 Task: Look for products in the category "Sun Protection & Bug Spray" from Thinkbaby only.
Action: Mouse moved to (325, 155)
Screenshot: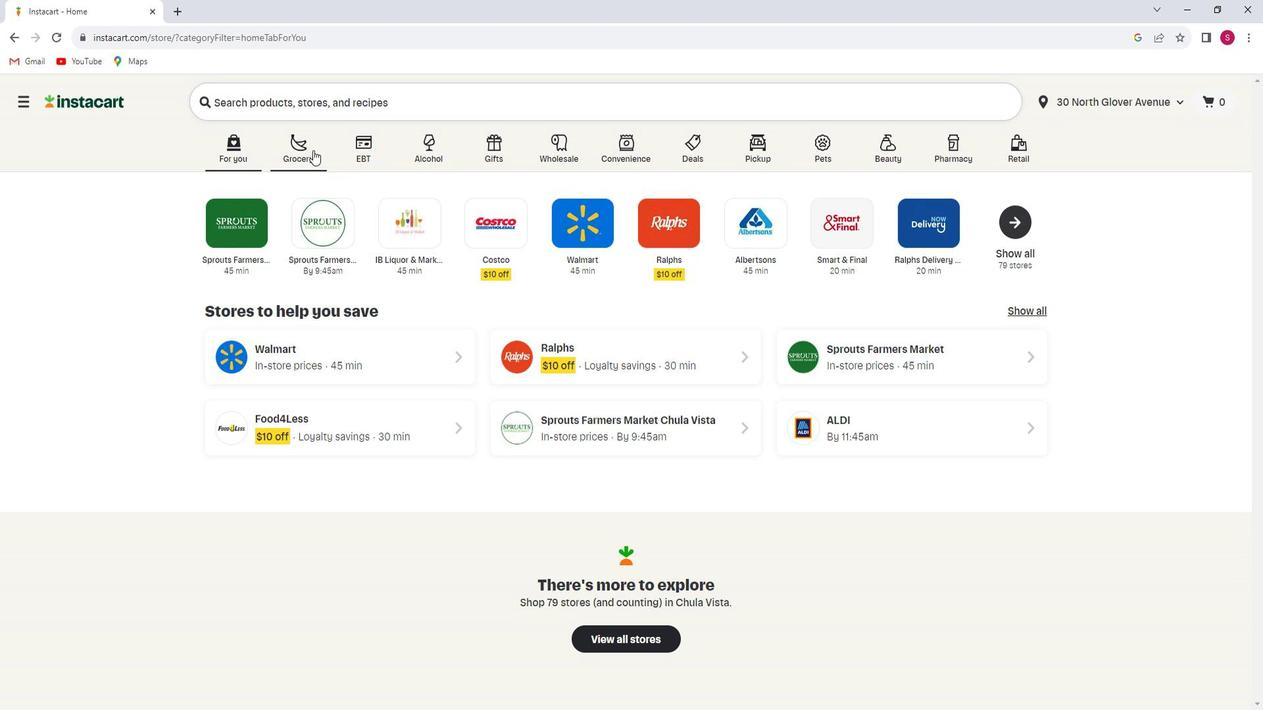 
Action: Mouse pressed left at (325, 155)
Screenshot: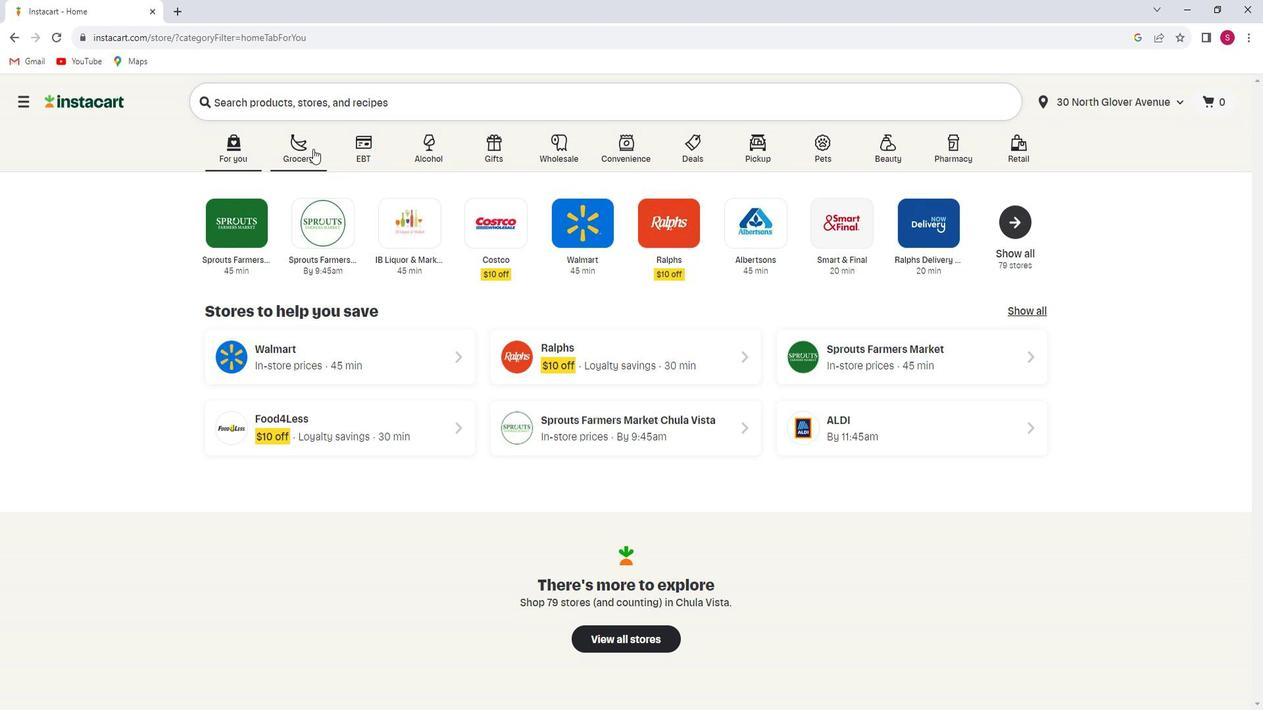 
Action: Mouse moved to (354, 377)
Screenshot: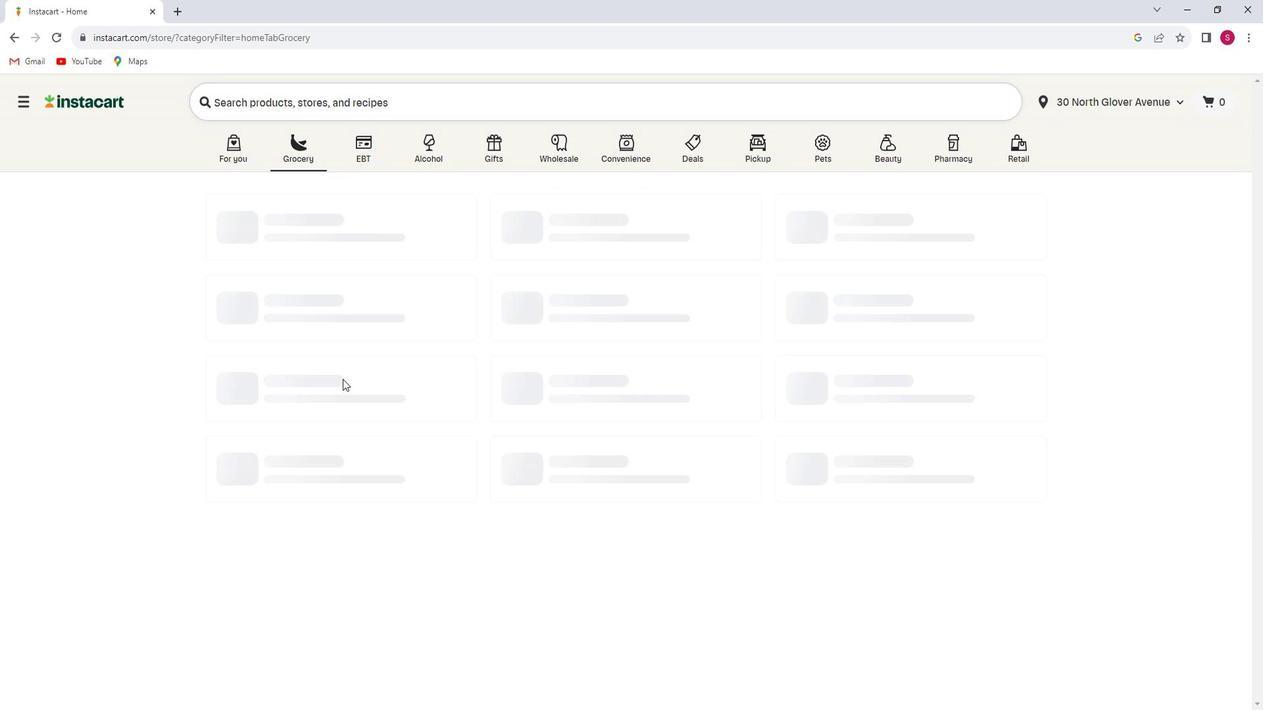 
Action: Key pressed <Key.space>
Screenshot: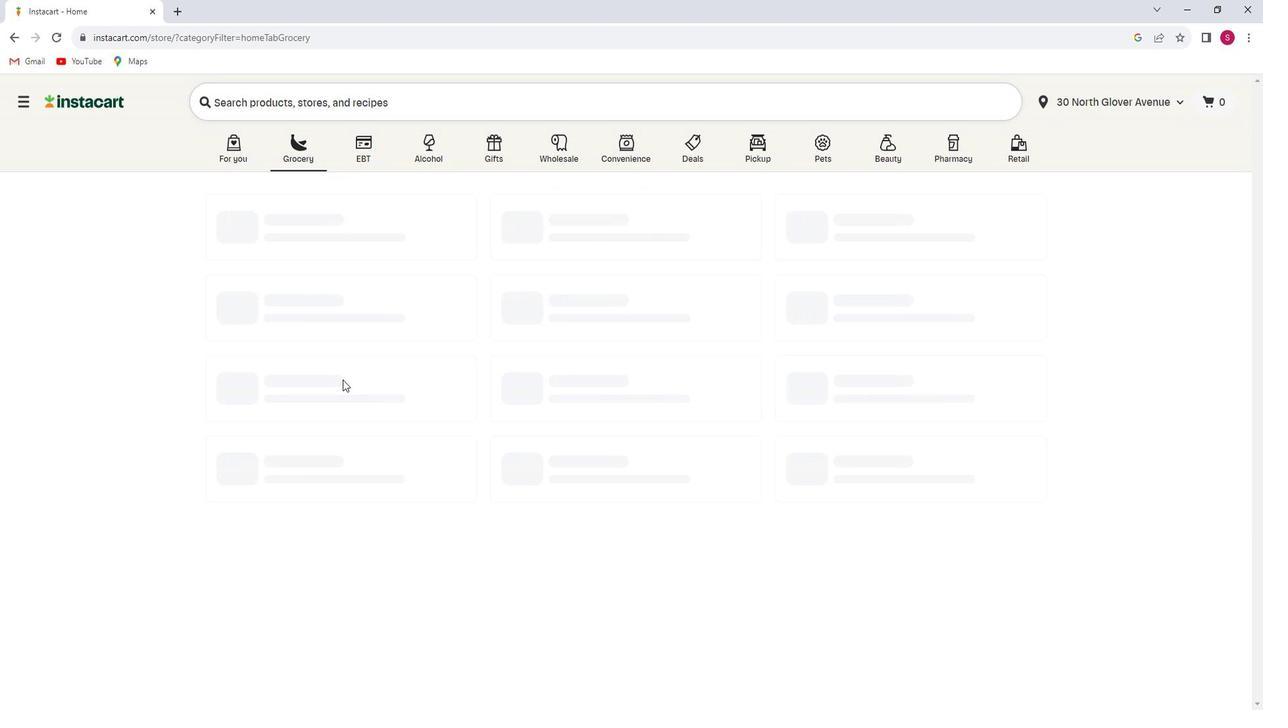 
Action: Mouse pressed left at (354, 377)
Screenshot: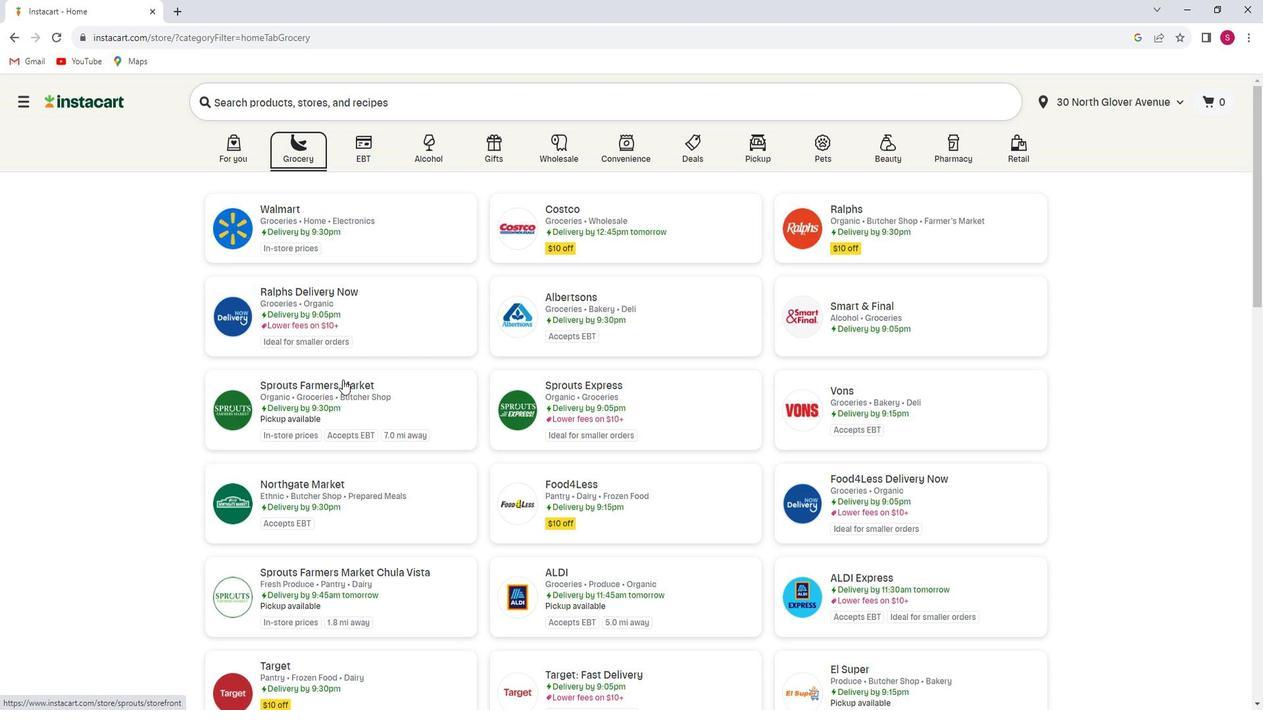 
Action: Mouse moved to (135, 422)
Screenshot: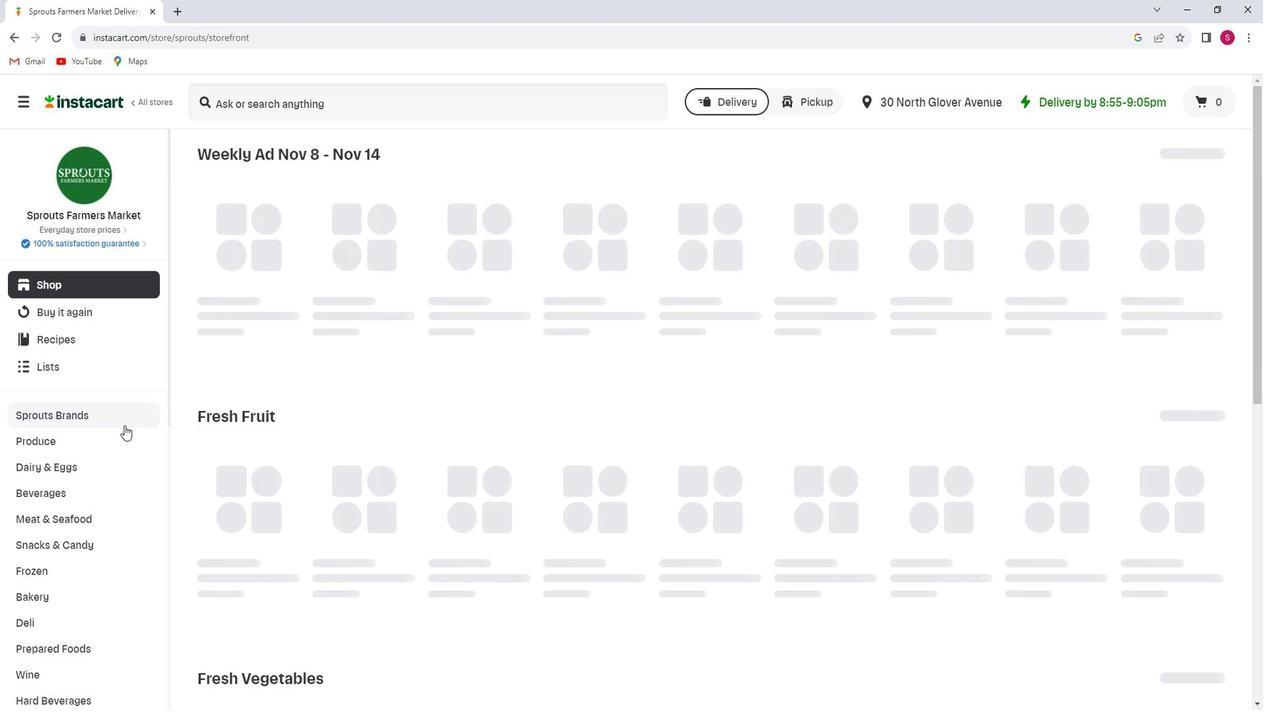 
Action: Mouse scrolled (135, 421) with delta (0, 0)
Screenshot: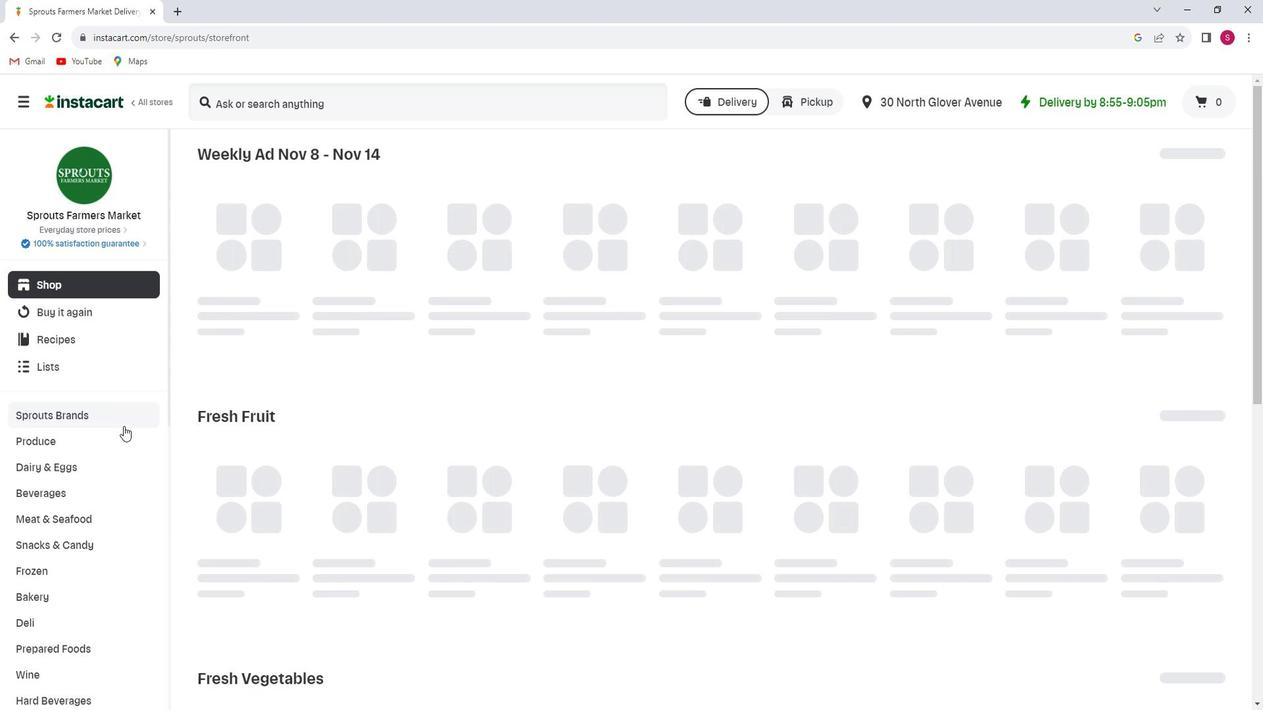 
Action: Mouse moved to (134, 422)
Screenshot: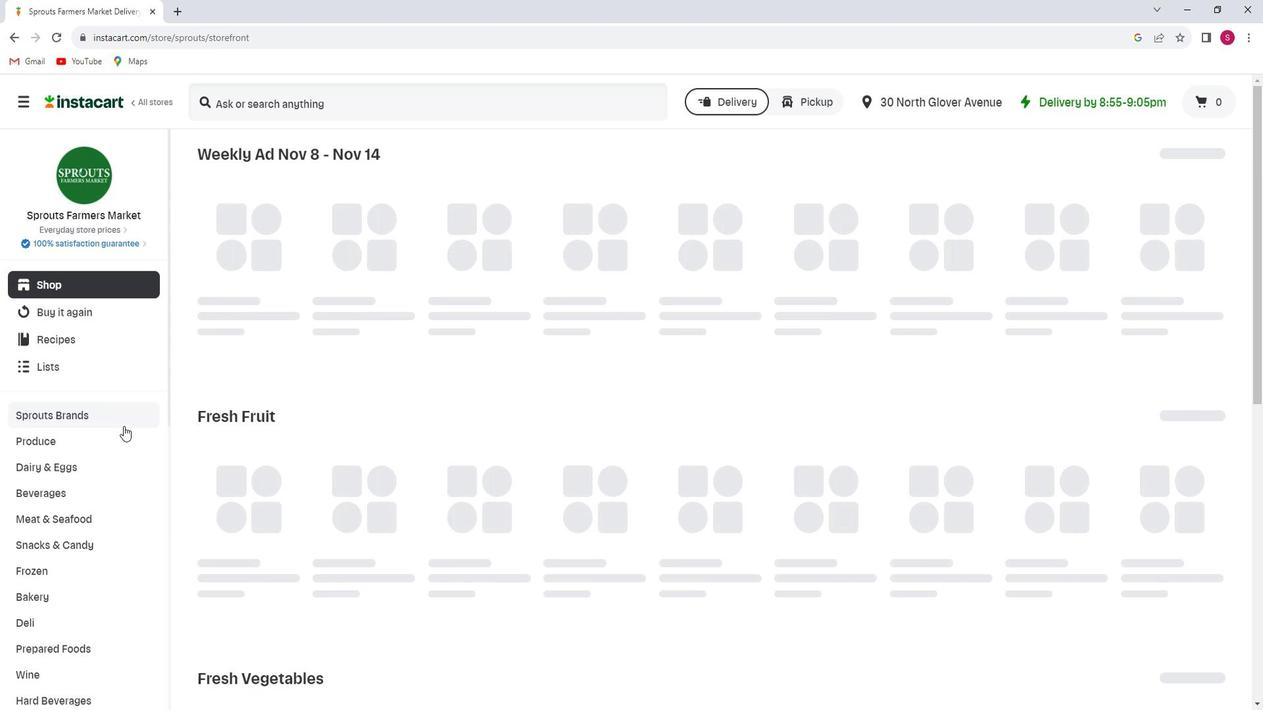 
Action: Mouse scrolled (134, 421) with delta (0, 0)
Screenshot: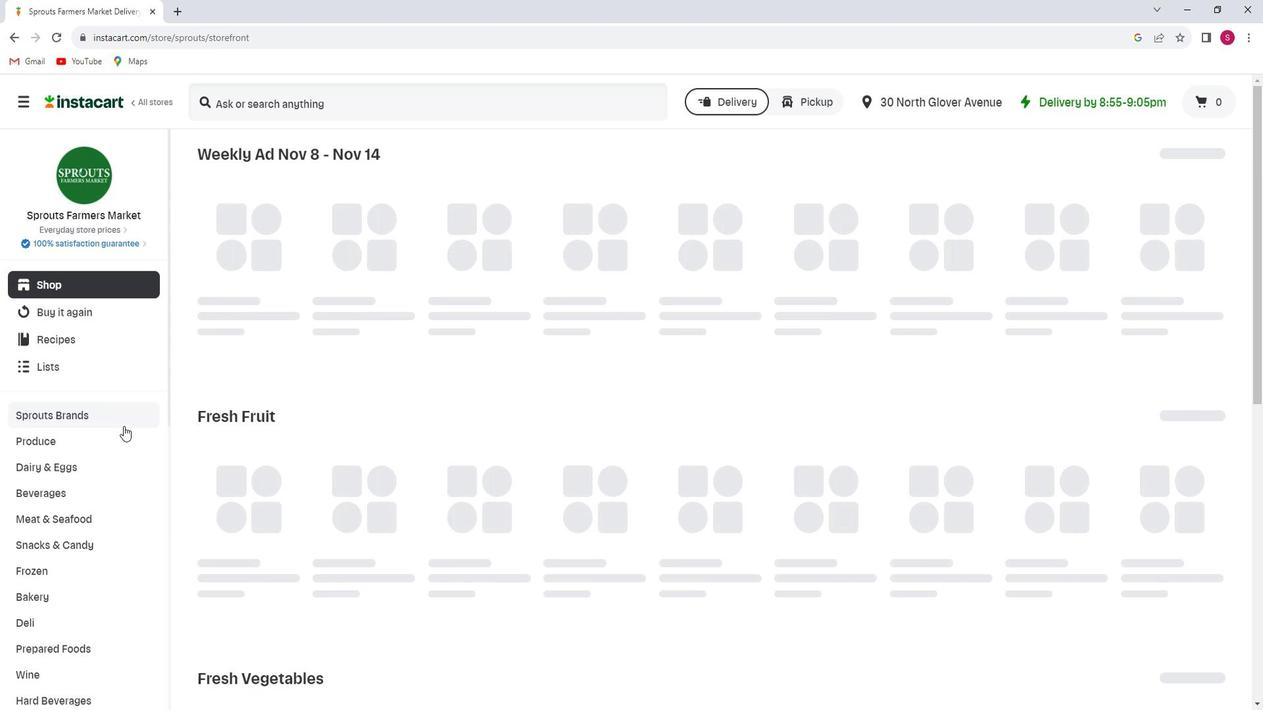 
Action: Mouse scrolled (134, 421) with delta (0, 0)
Screenshot: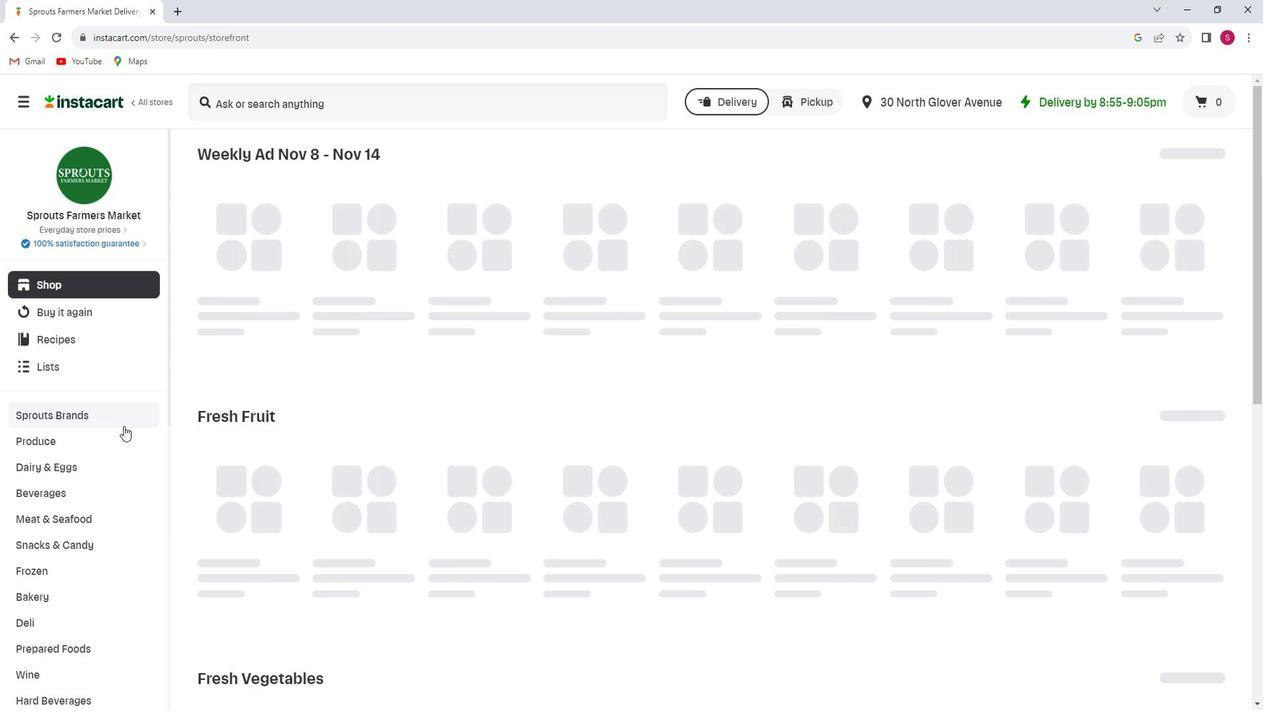 
Action: Mouse scrolled (134, 421) with delta (0, 0)
Screenshot: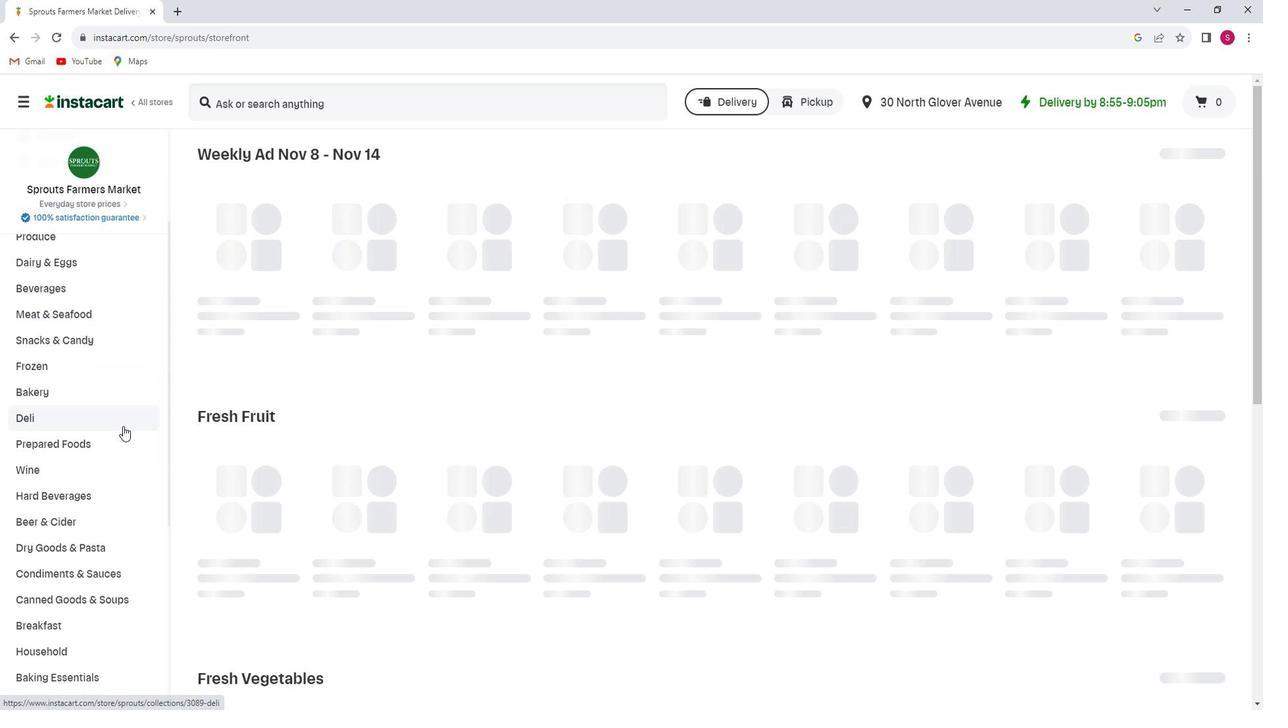 
Action: Mouse scrolled (134, 421) with delta (0, 0)
Screenshot: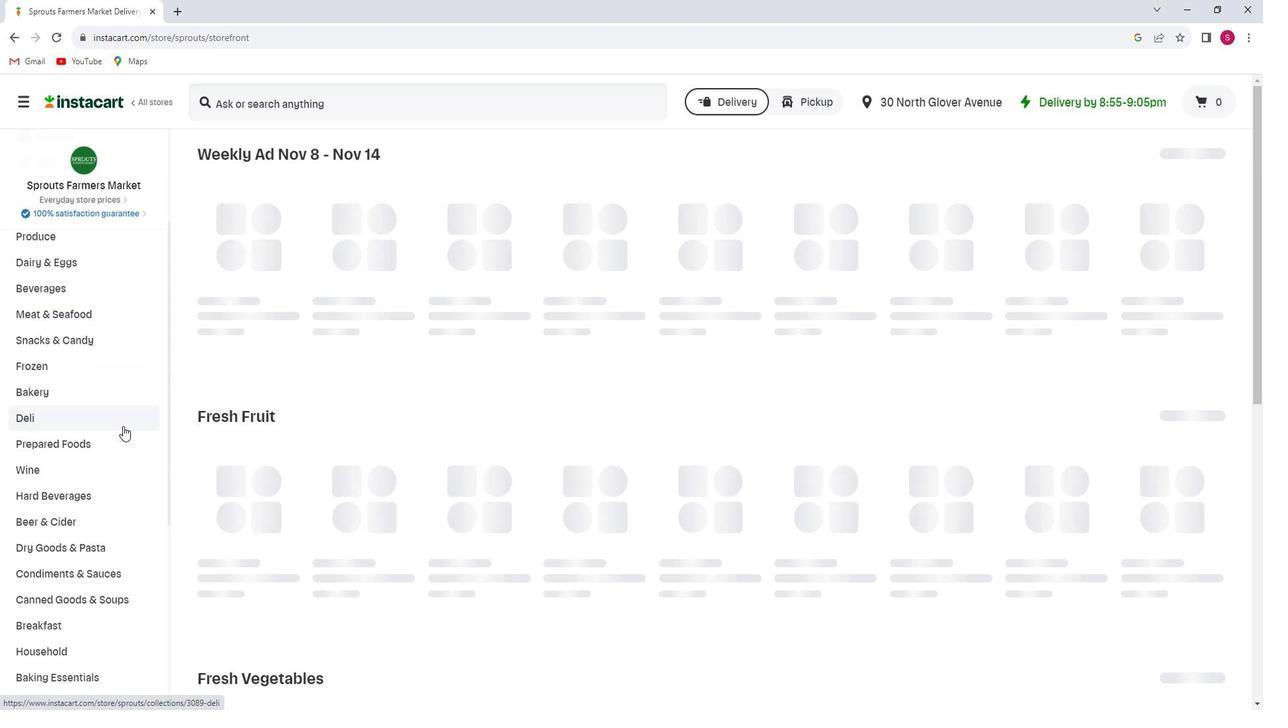 
Action: Mouse moved to (112, 436)
Screenshot: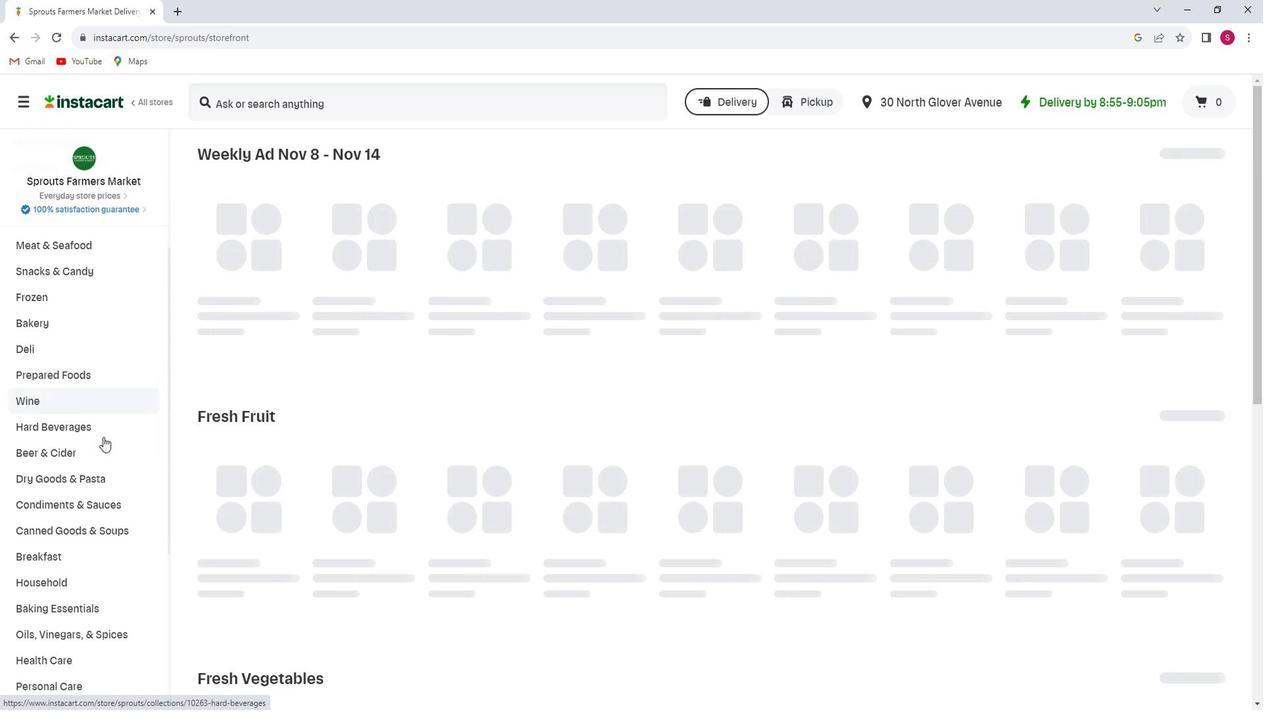 
Action: Mouse scrolled (112, 435) with delta (0, 0)
Screenshot: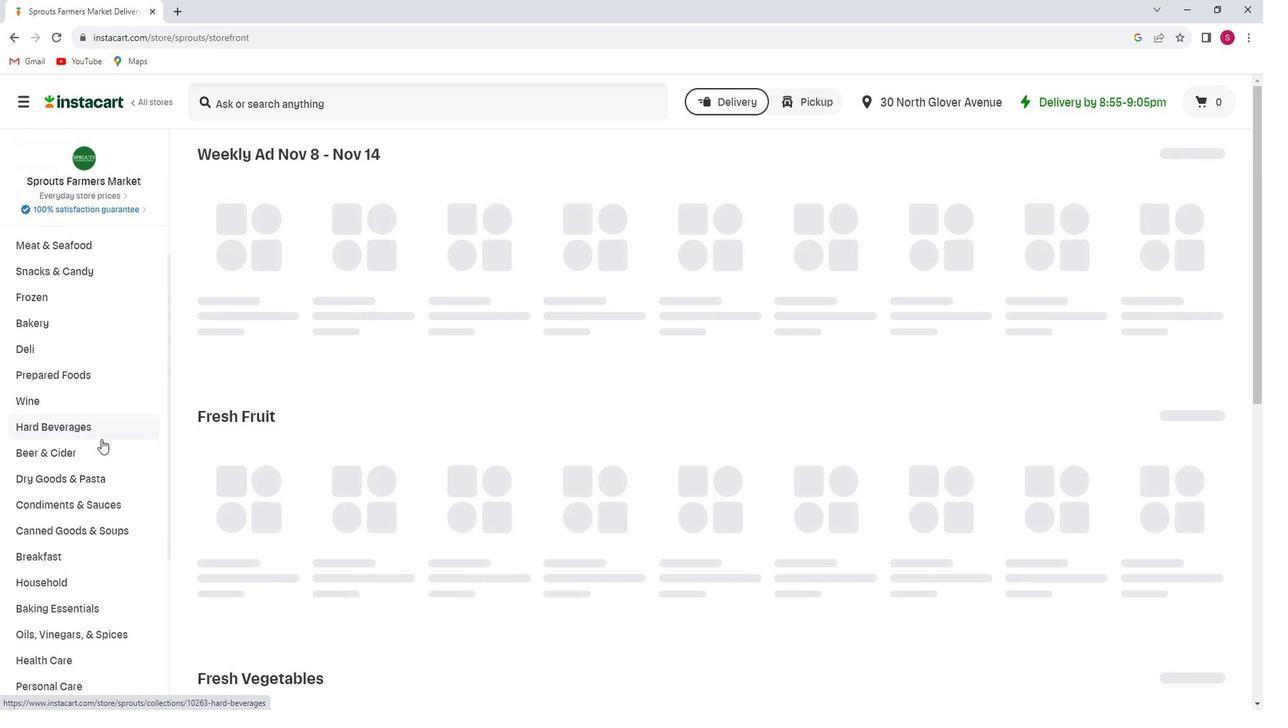
Action: Mouse scrolled (112, 435) with delta (0, 0)
Screenshot: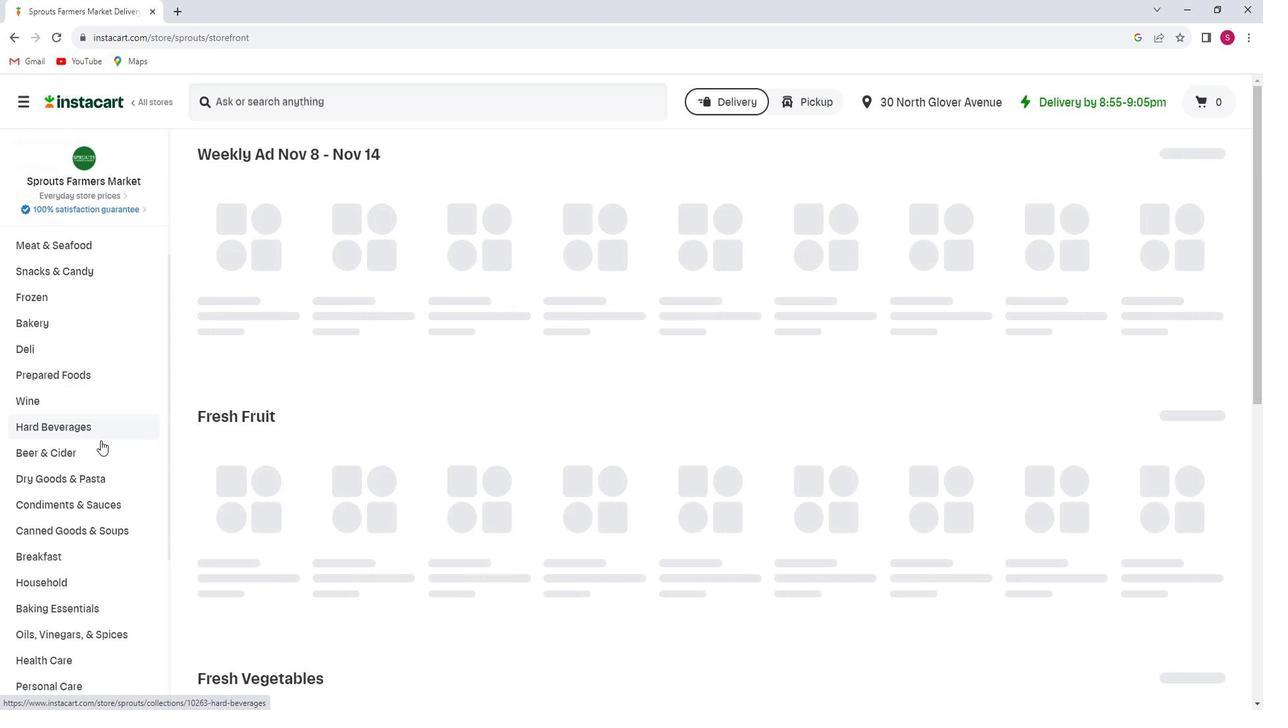 
Action: Mouse scrolled (112, 435) with delta (0, 0)
Screenshot: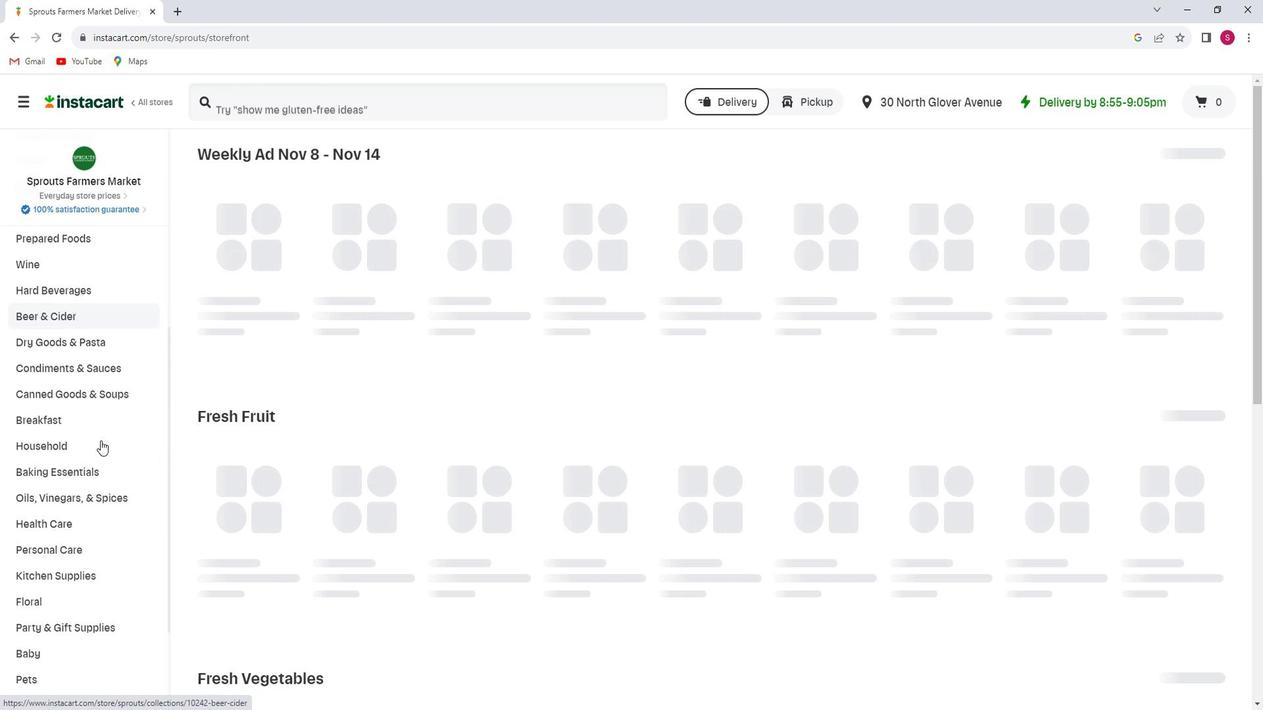 
Action: Mouse moved to (83, 468)
Screenshot: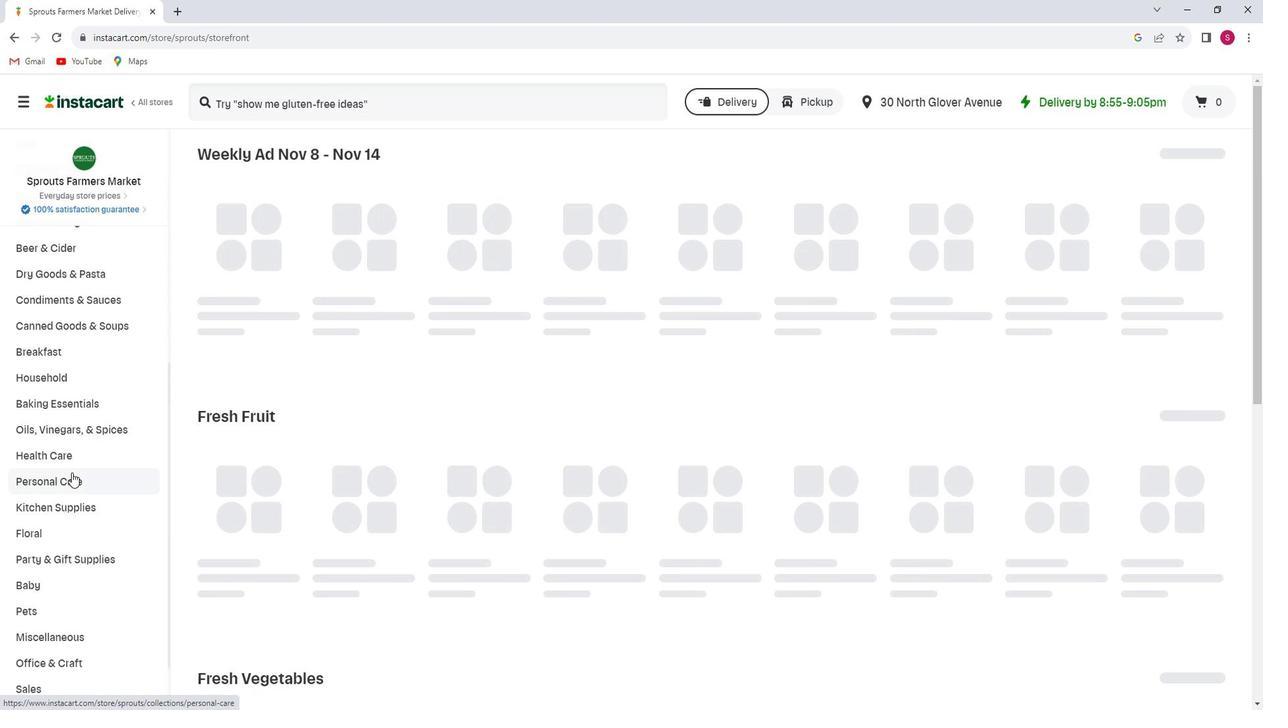 
Action: Mouse pressed left at (83, 468)
Screenshot: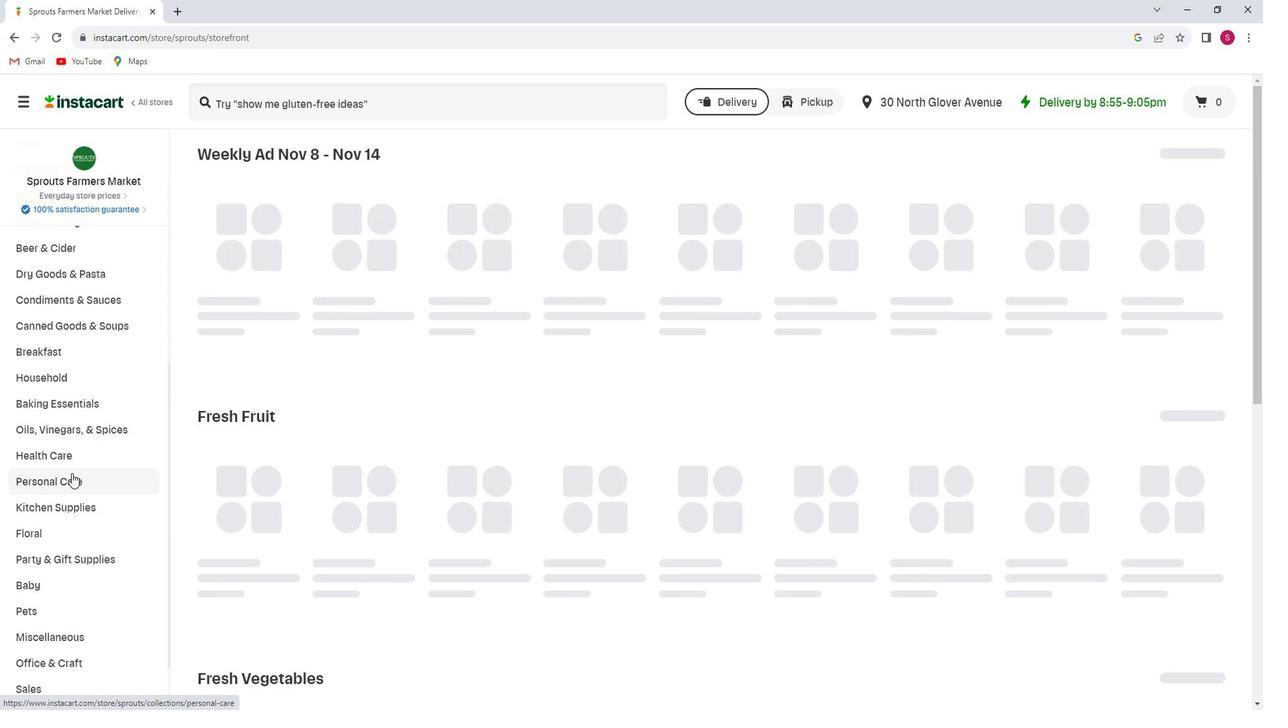 
Action: Mouse moved to (1022, 200)
Screenshot: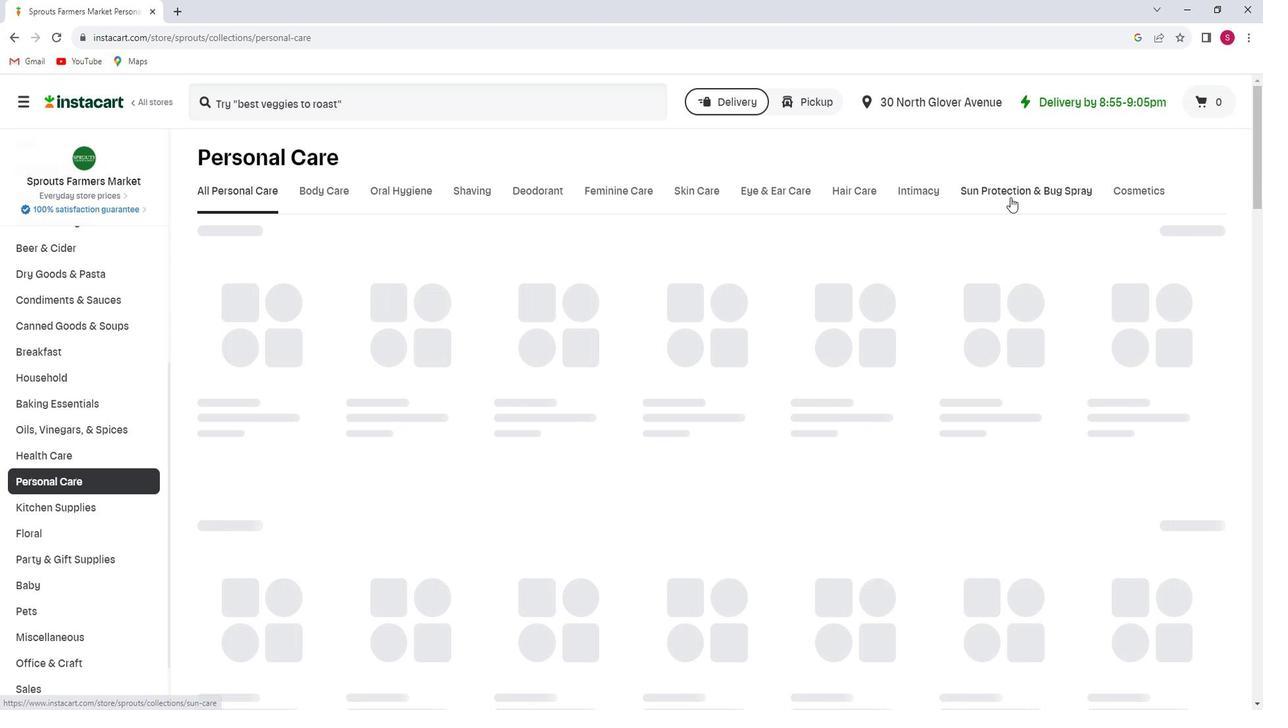 
Action: Mouse pressed left at (1022, 200)
Screenshot: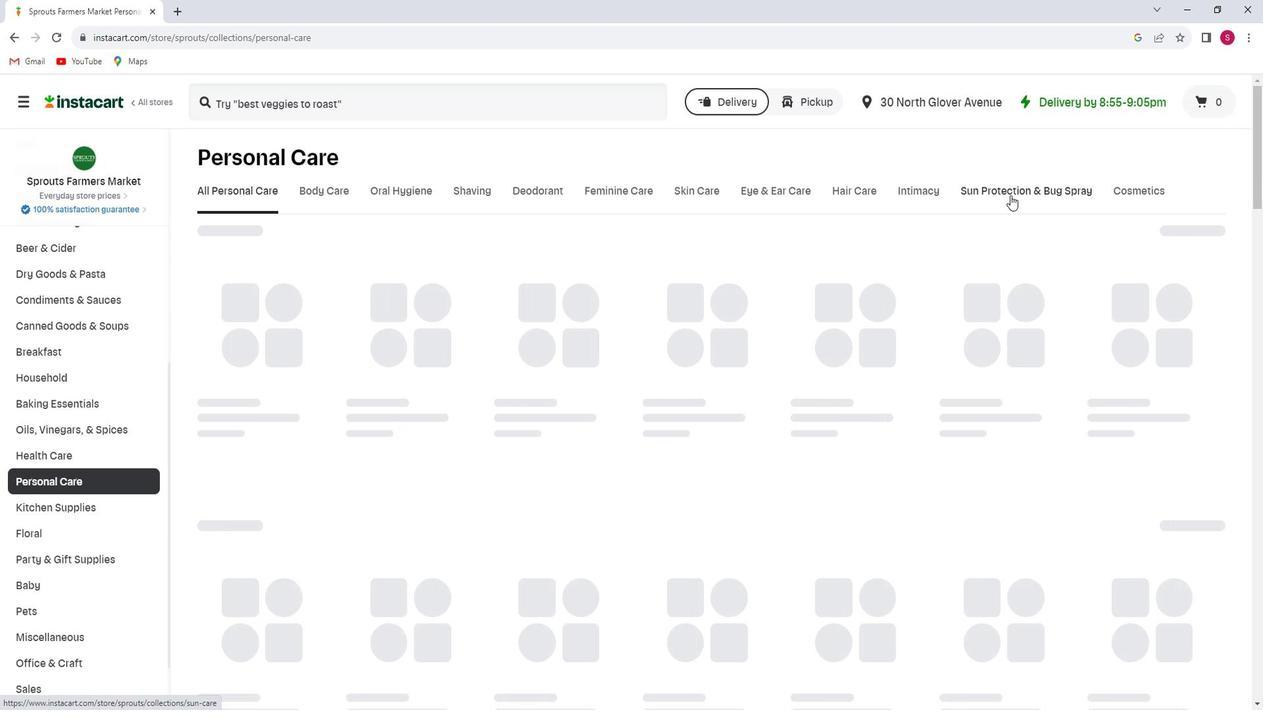 
Action: Mouse moved to (322, 308)
Screenshot: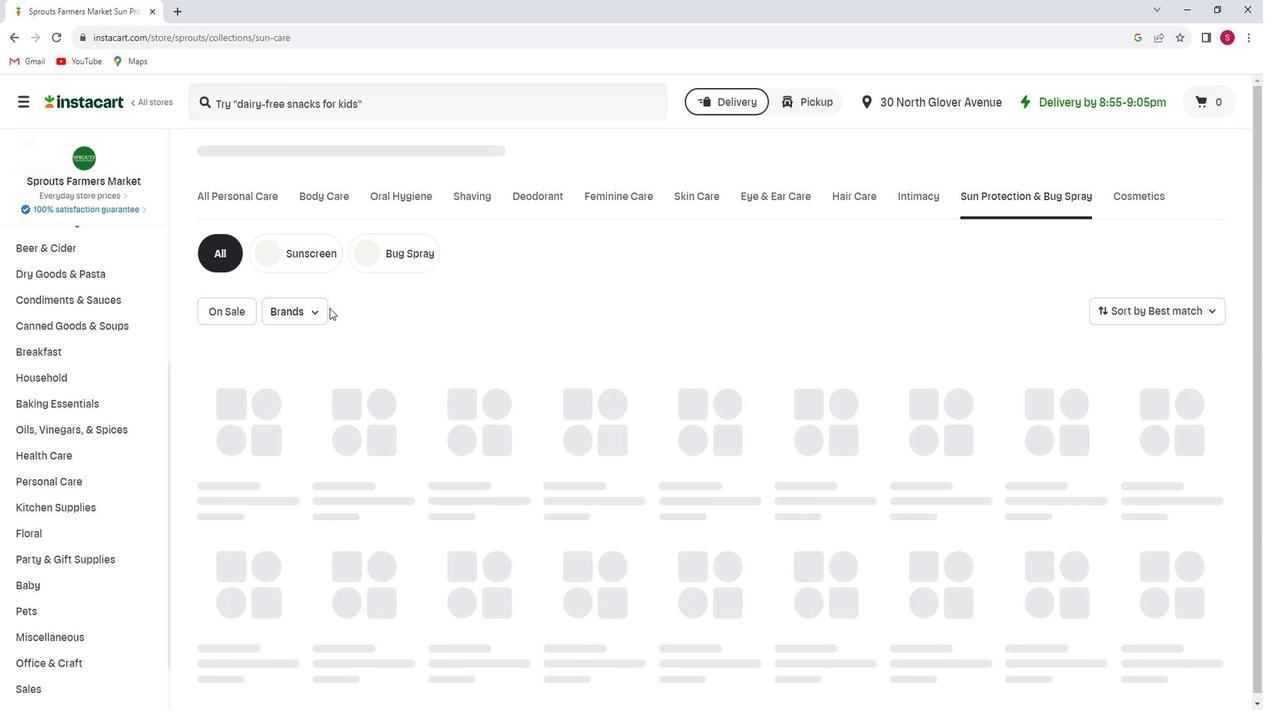 
Action: Mouse pressed left at (322, 308)
Screenshot: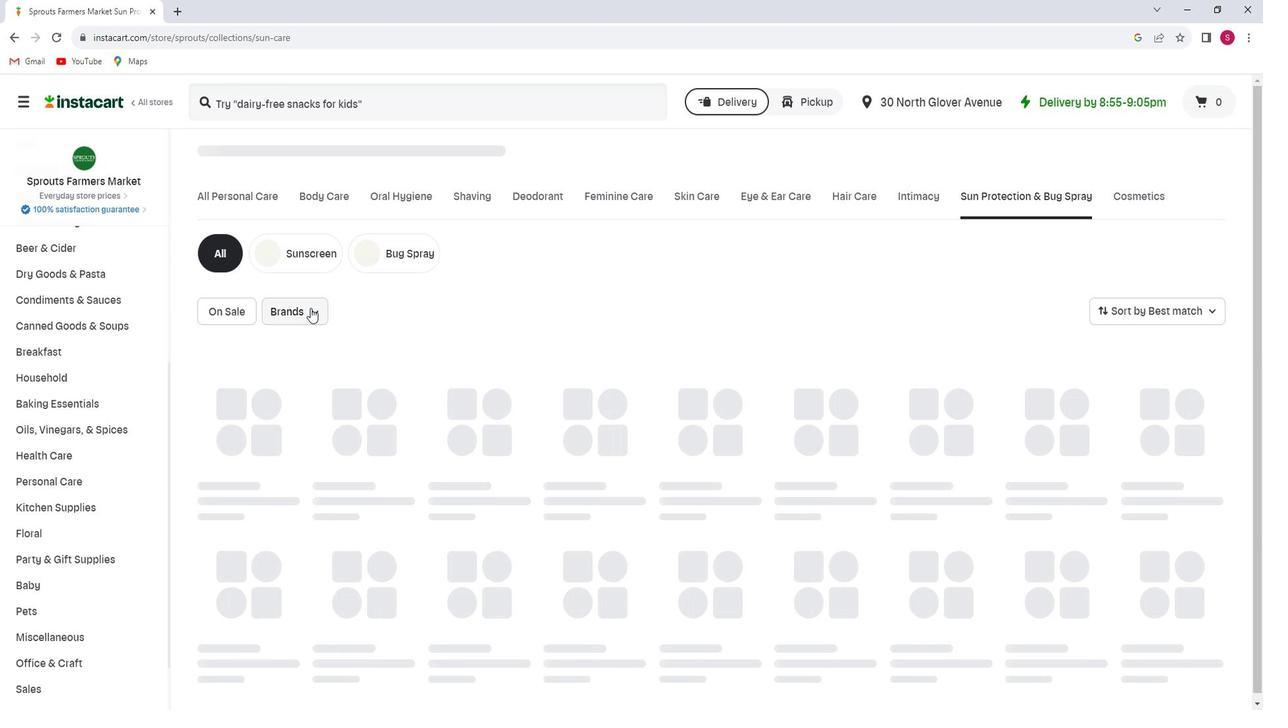 
Action: Mouse moved to (315, 407)
Screenshot: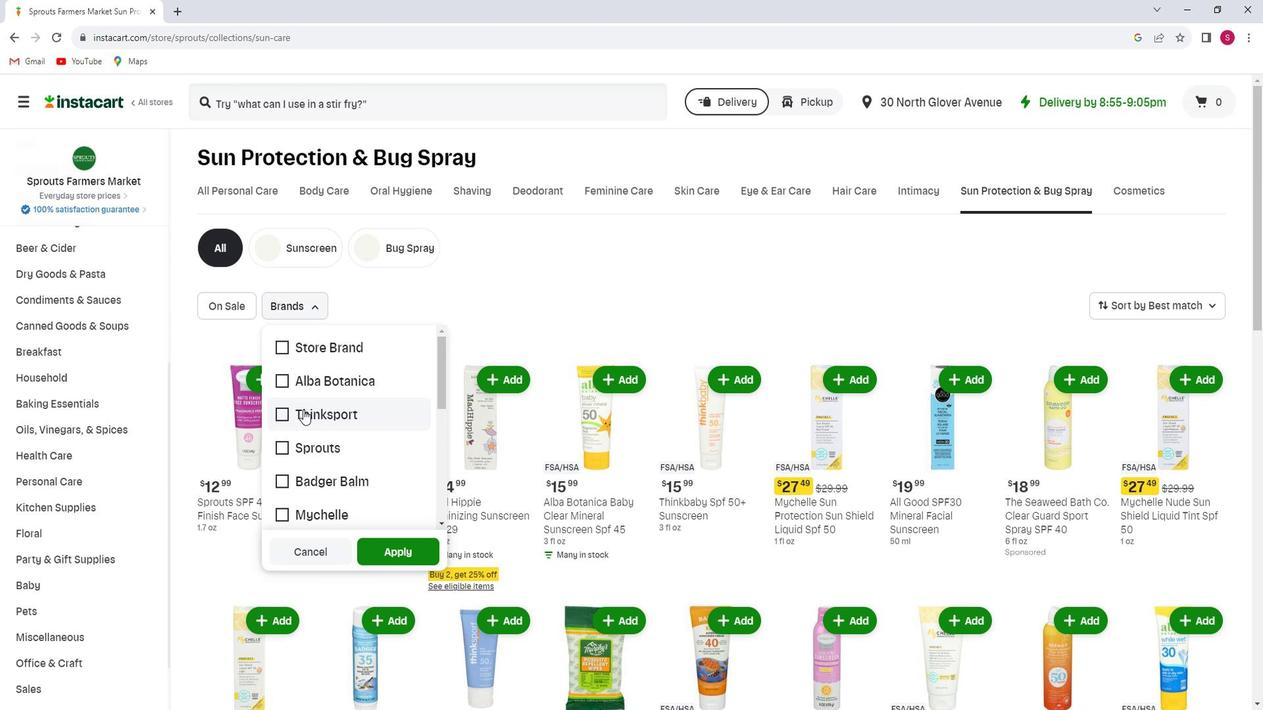 
Action: Mouse scrolled (315, 406) with delta (0, 0)
Screenshot: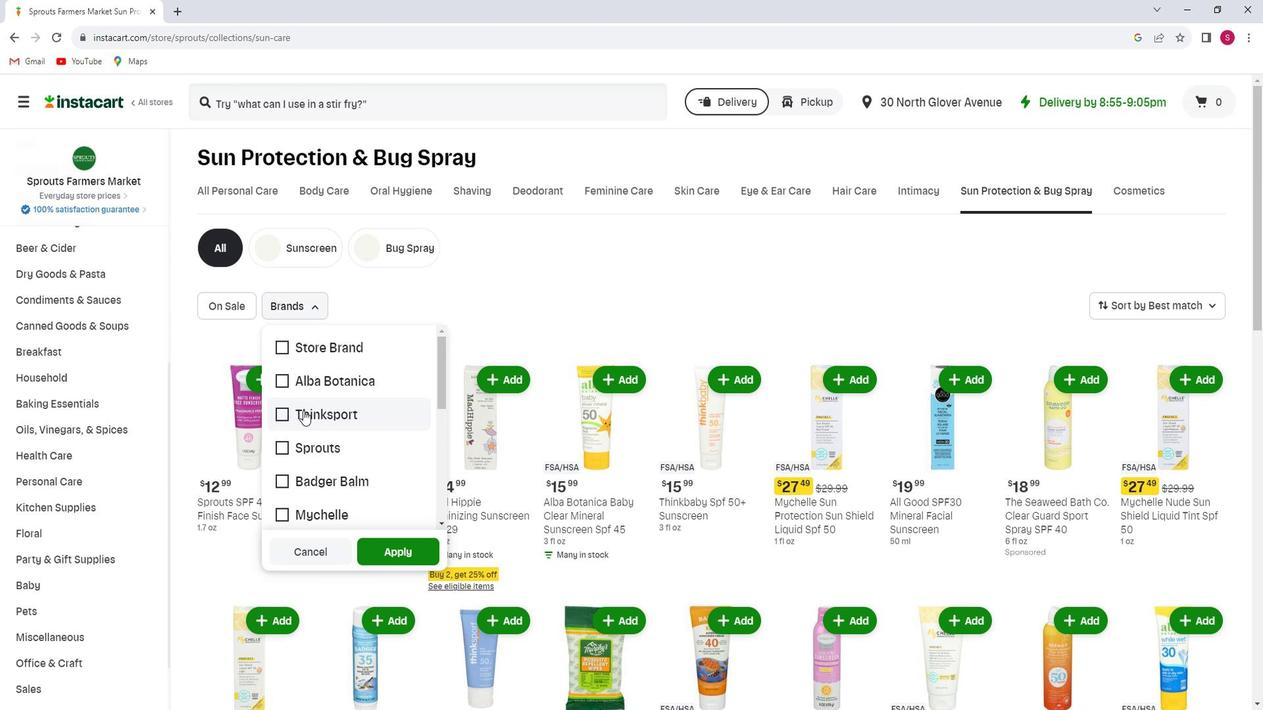 
Action: Mouse scrolled (315, 406) with delta (0, 0)
Screenshot: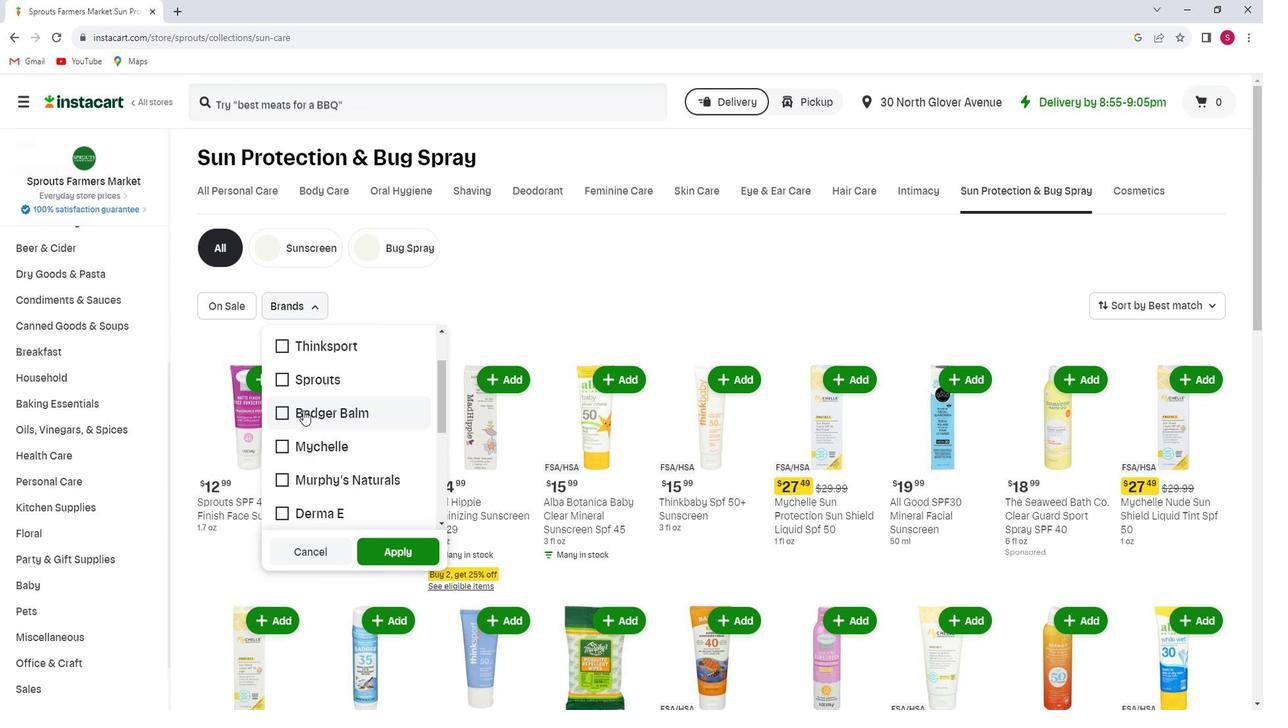 
Action: Mouse scrolled (315, 406) with delta (0, 0)
Screenshot: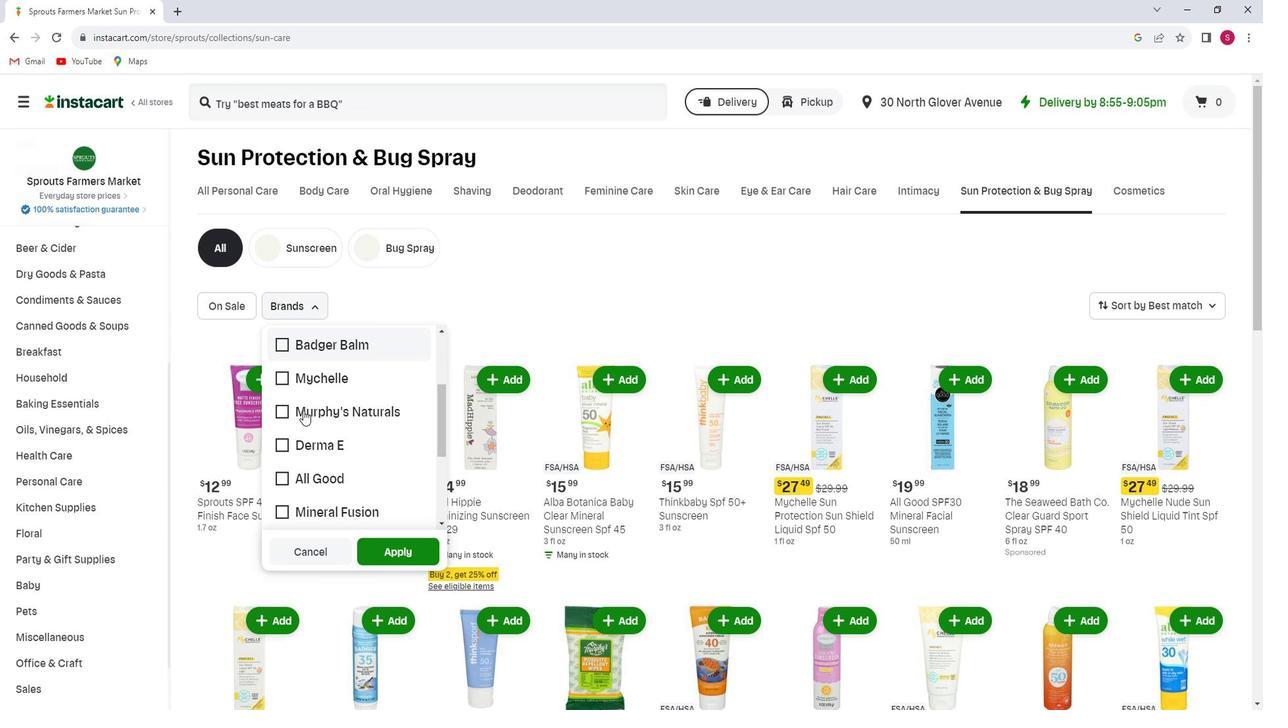 
Action: Mouse scrolled (315, 406) with delta (0, 0)
Screenshot: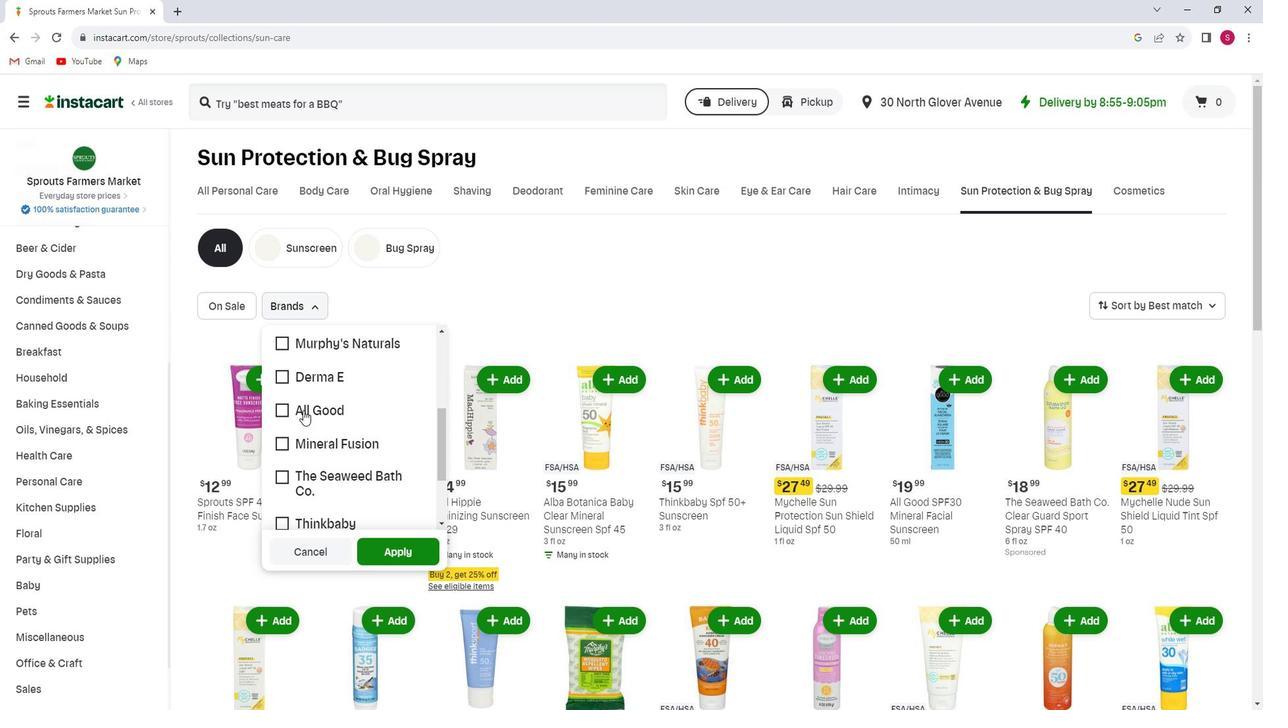 
Action: Mouse moved to (300, 446)
Screenshot: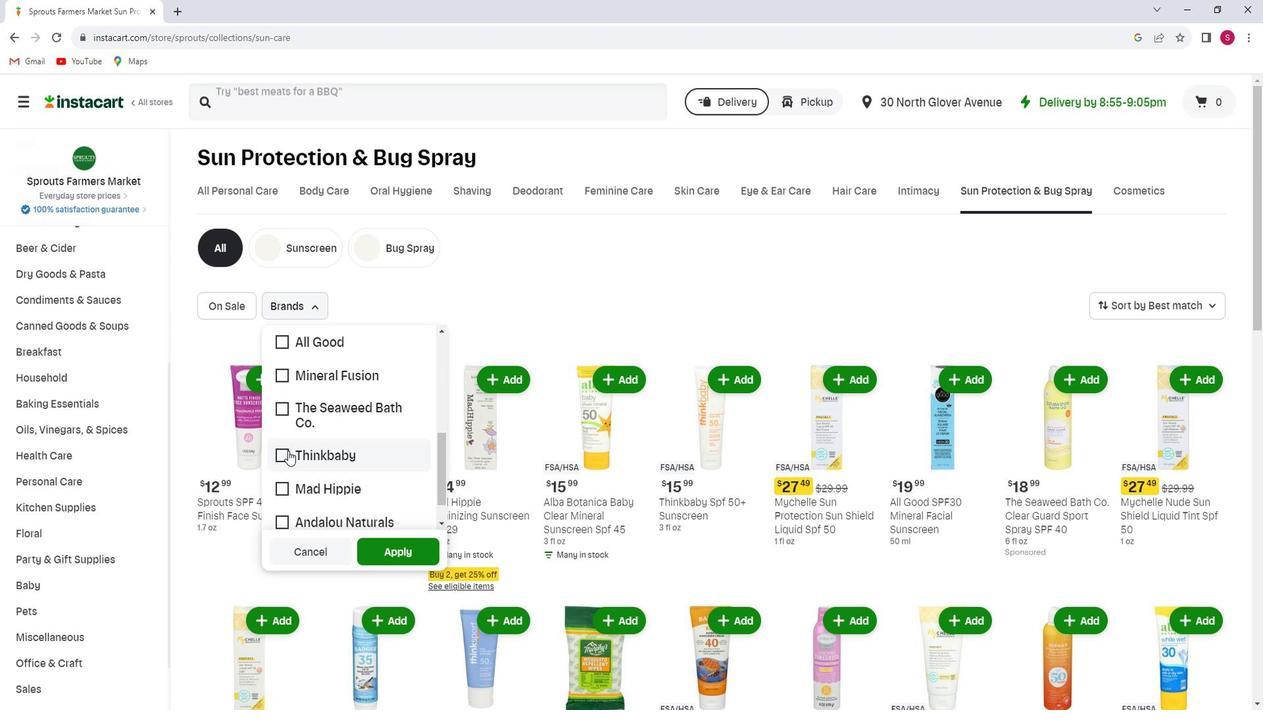 
Action: Mouse pressed left at (300, 446)
Screenshot: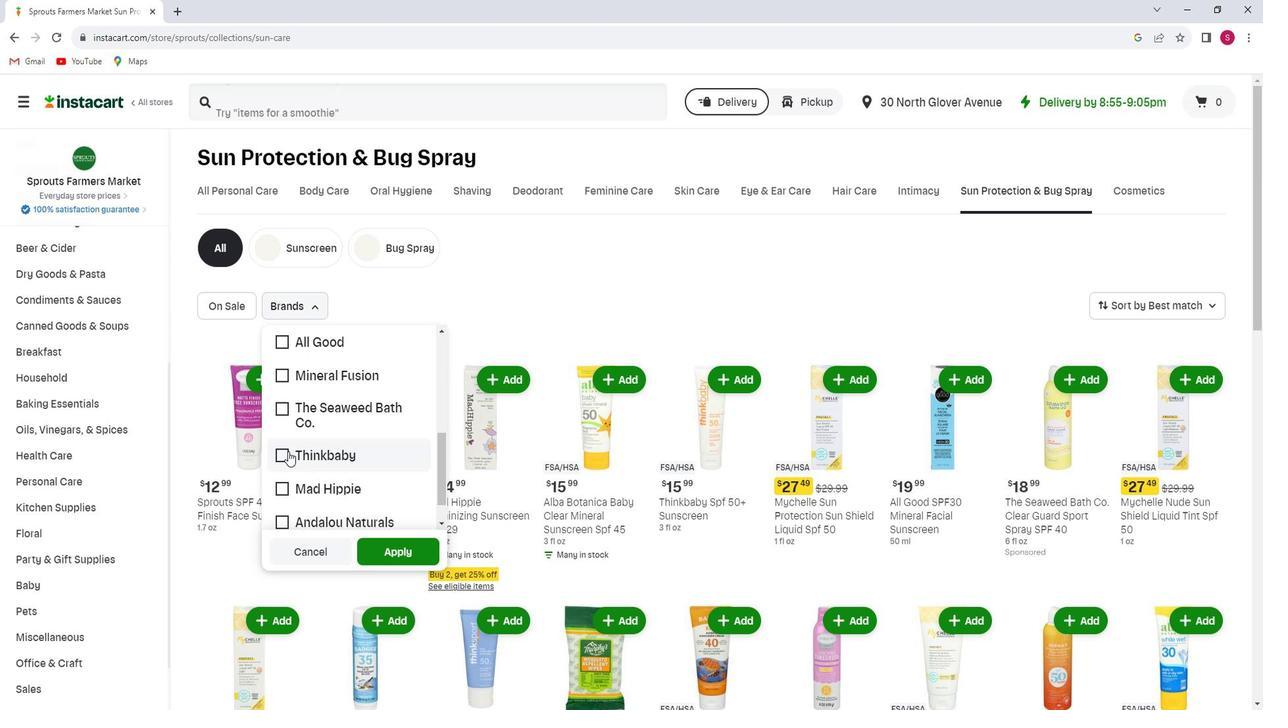 
Action: Mouse moved to (407, 545)
Screenshot: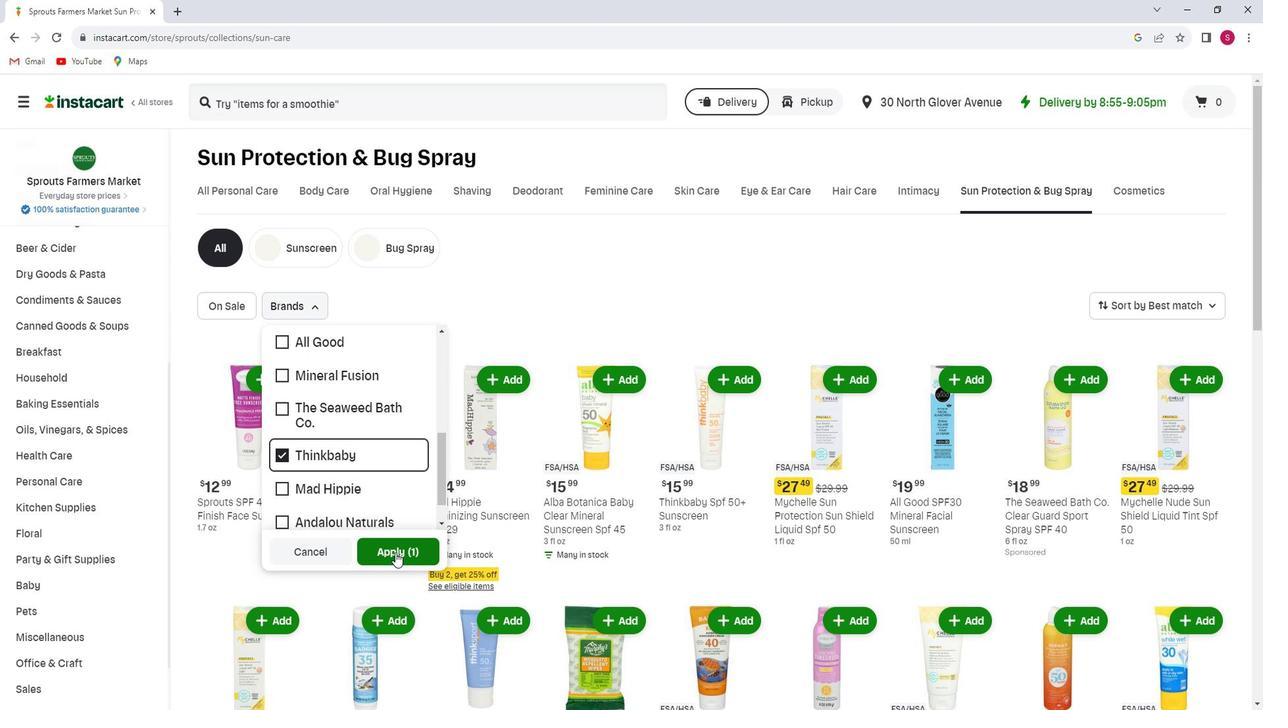 
Action: Mouse pressed left at (407, 545)
Screenshot: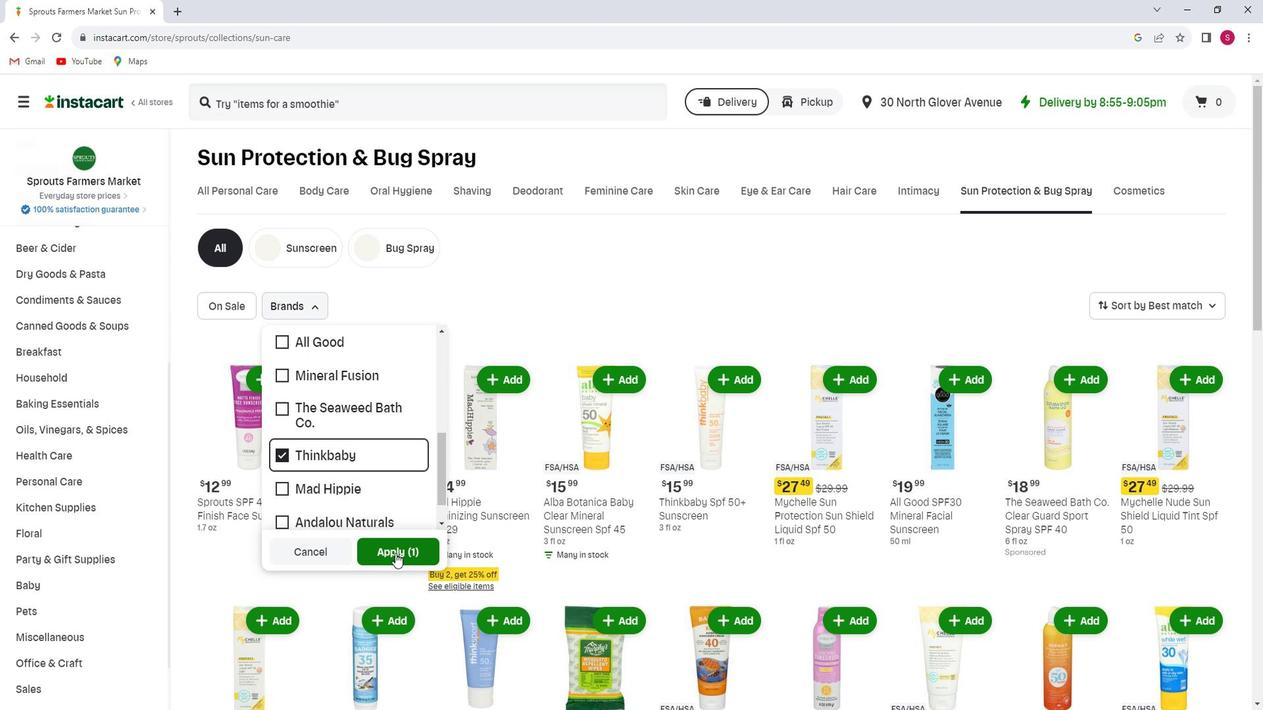 
